 Task: Create a due date automation trigger when advanced on, on the wednesday after a card is due add checklist with an incomplete checklists at 11:00 AM.
Action: Mouse moved to (1021, 69)
Screenshot: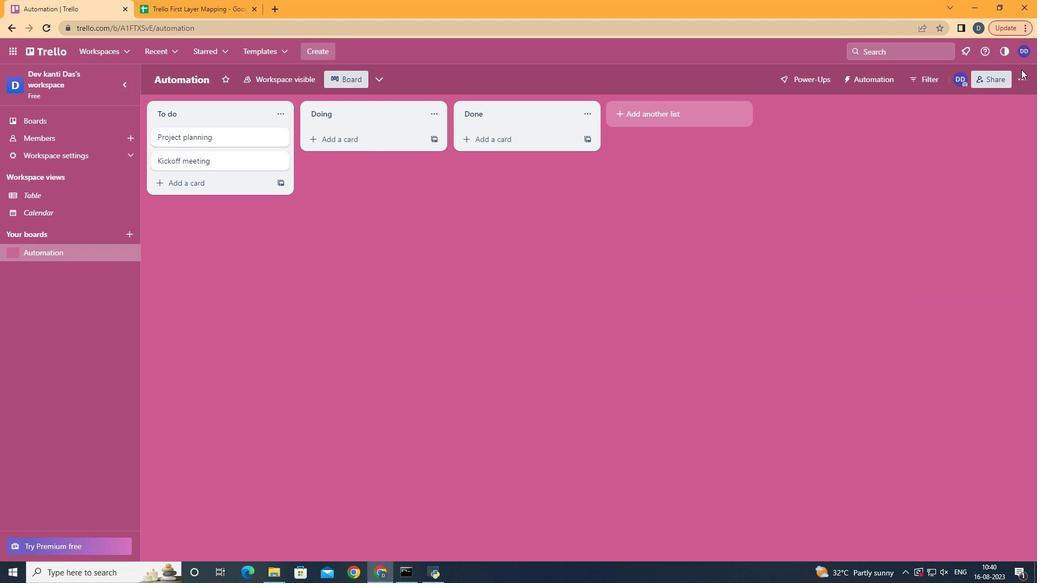 
Action: Mouse pressed left at (1021, 69)
Screenshot: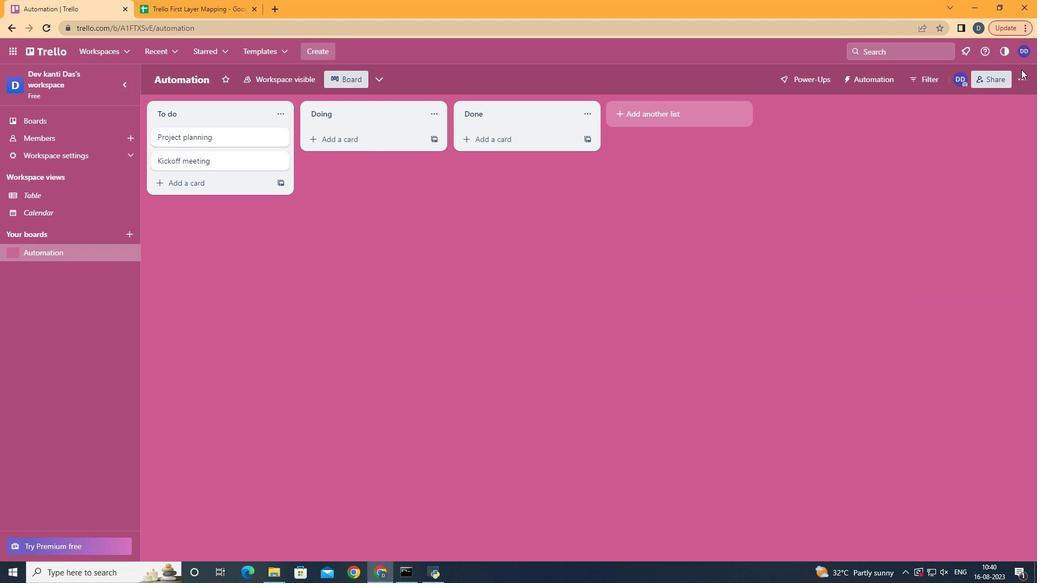 
Action: Mouse moved to (1023, 82)
Screenshot: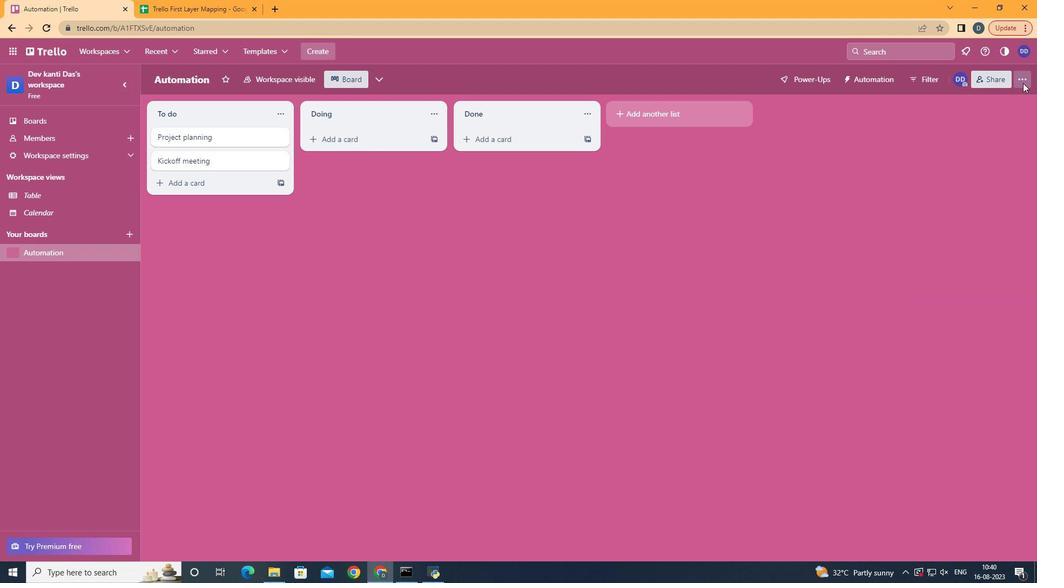 
Action: Mouse pressed left at (1023, 82)
Screenshot: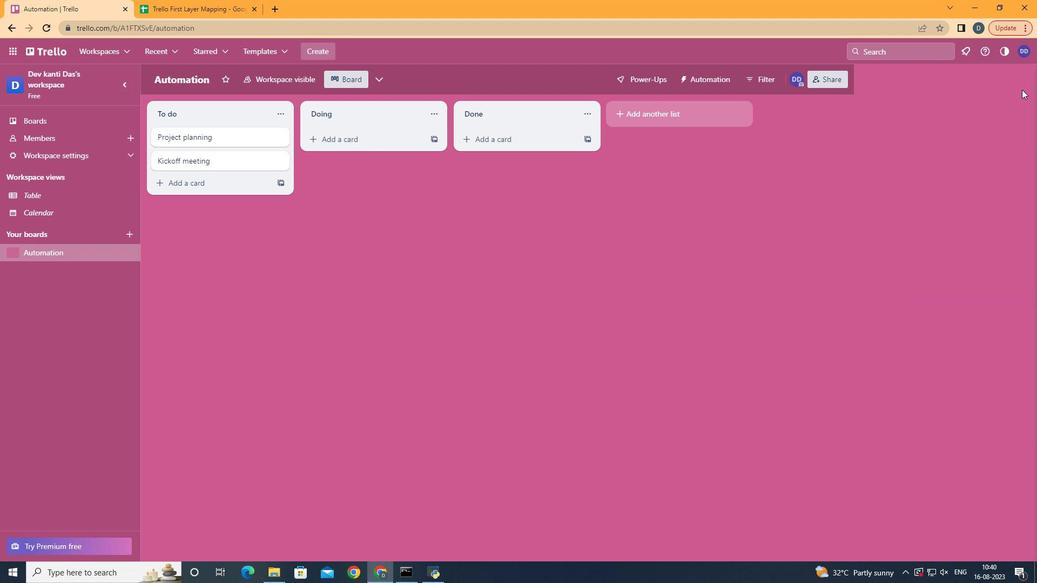 
Action: Mouse moved to (930, 241)
Screenshot: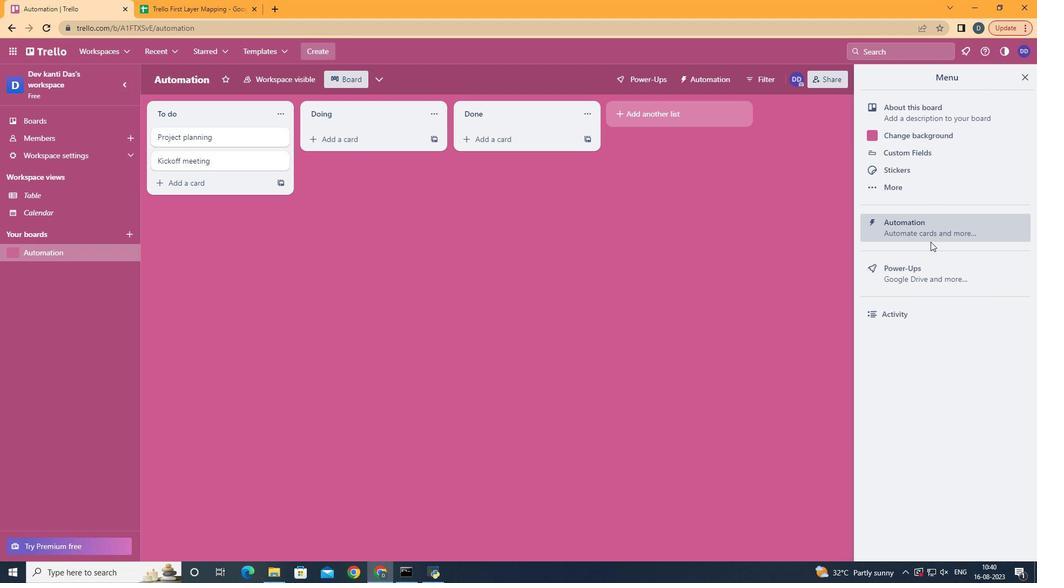 
Action: Mouse pressed left at (930, 241)
Screenshot: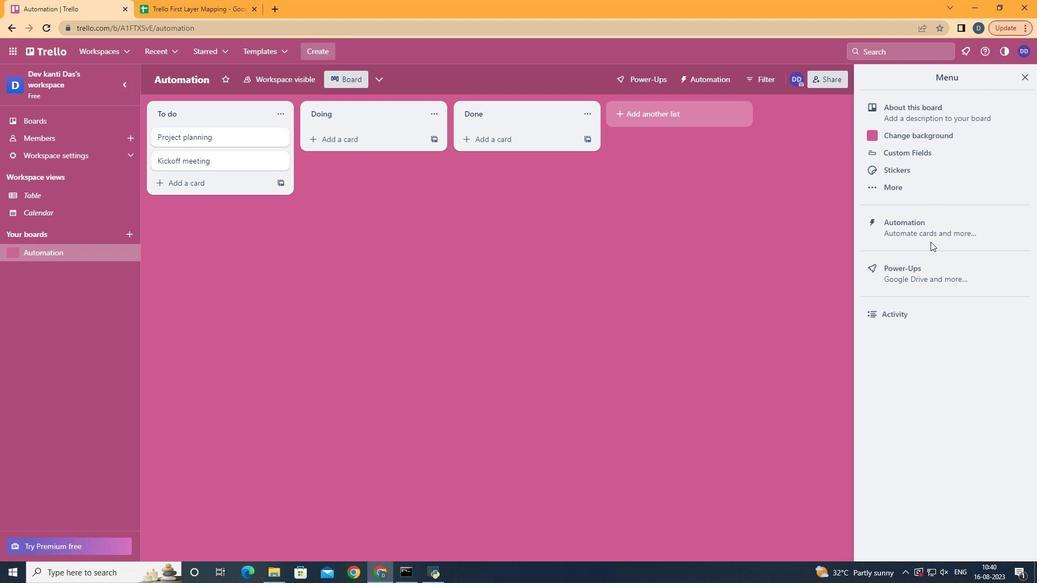 
Action: Mouse moved to (930, 235)
Screenshot: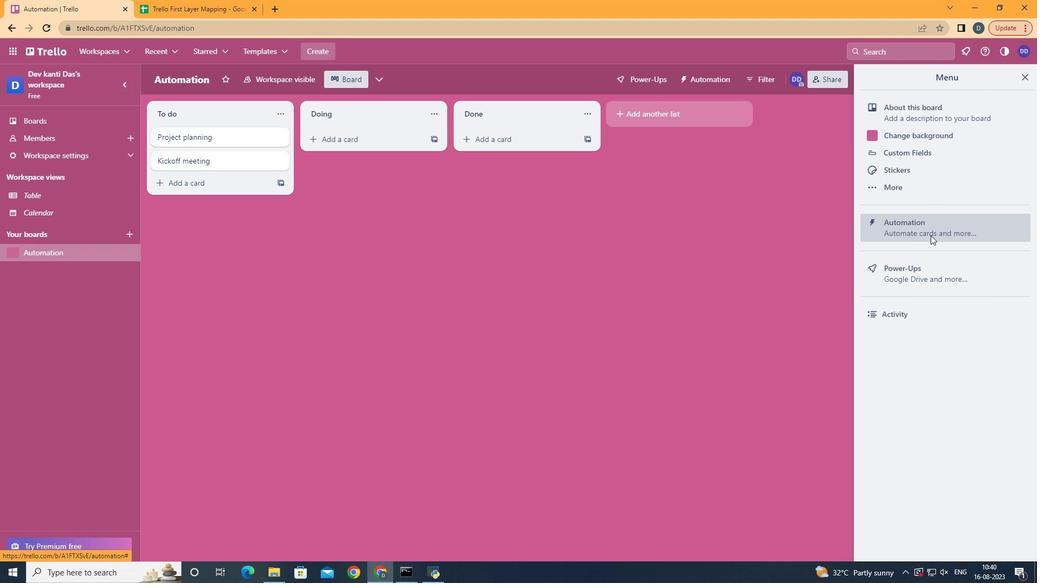 
Action: Mouse pressed left at (930, 235)
Screenshot: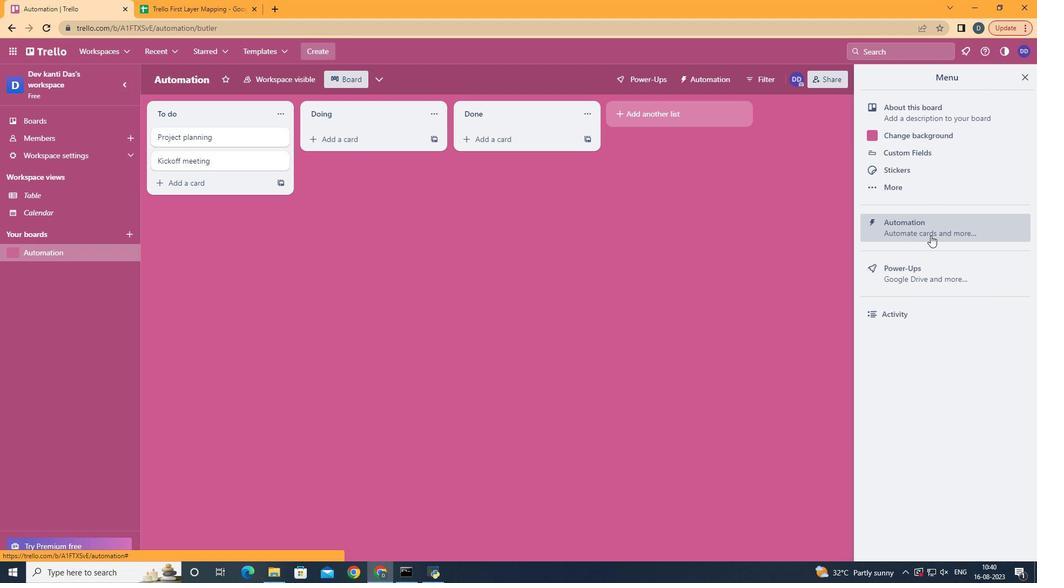 
Action: Mouse moved to (212, 220)
Screenshot: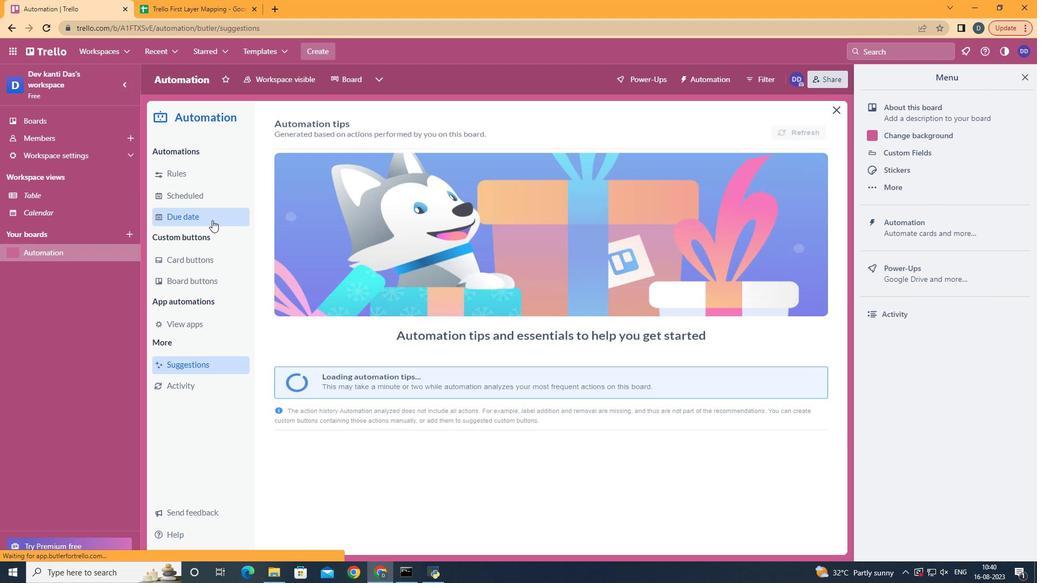 
Action: Mouse pressed left at (212, 220)
Screenshot: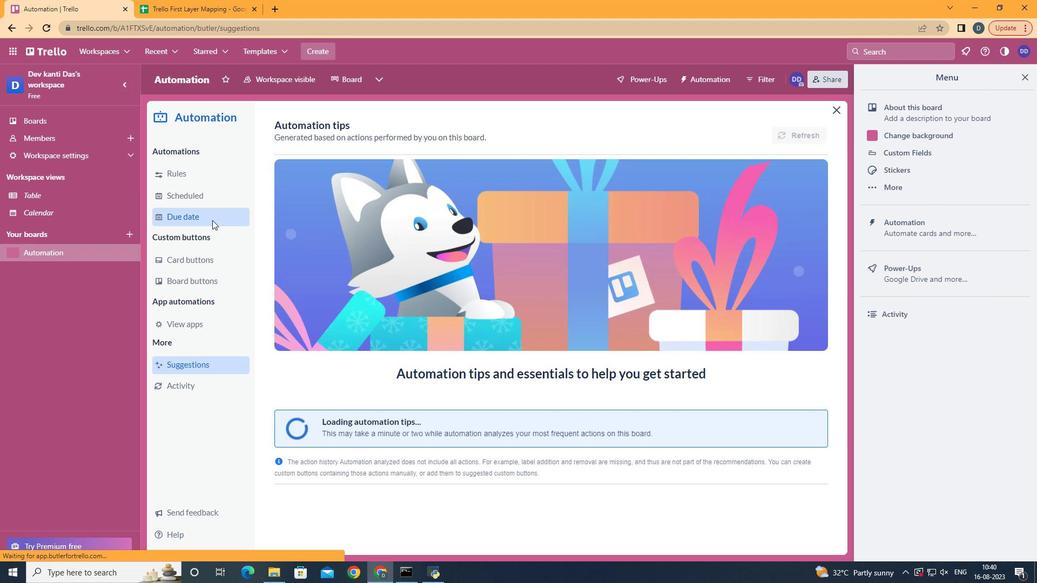 
Action: Mouse moved to (753, 126)
Screenshot: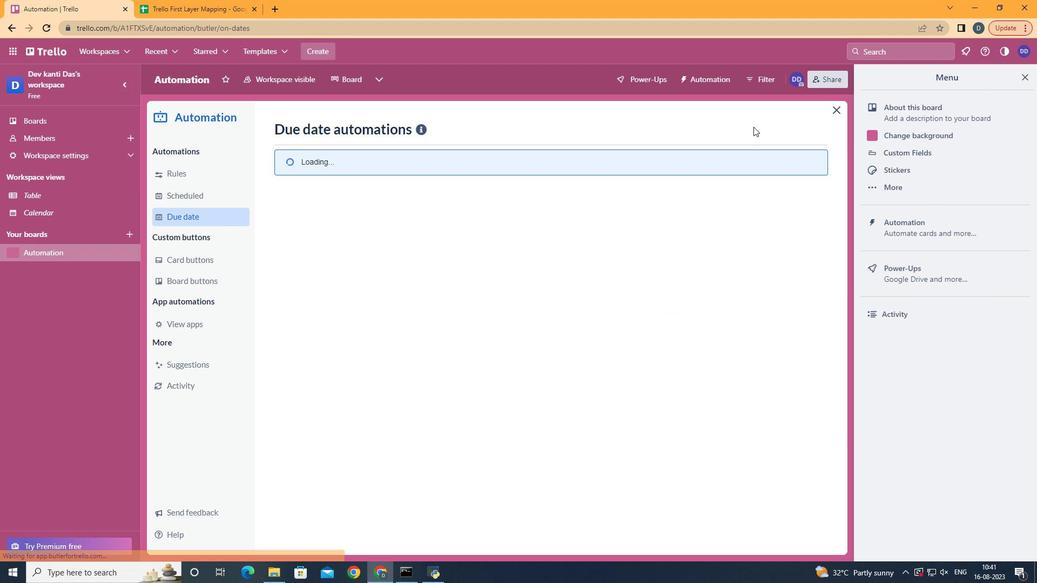 
Action: Mouse pressed left at (753, 126)
Screenshot: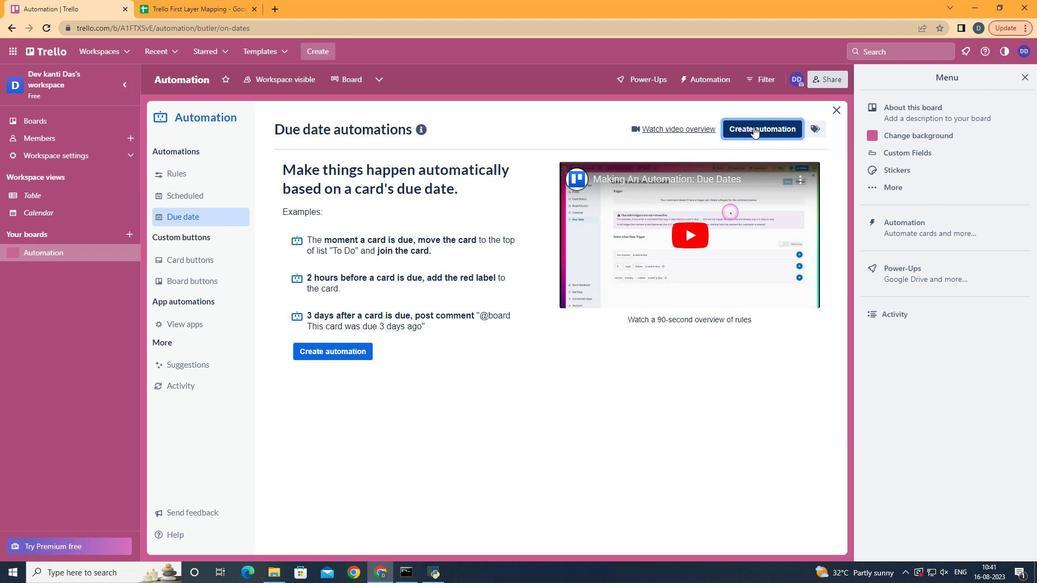 
Action: Mouse moved to (583, 224)
Screenshot: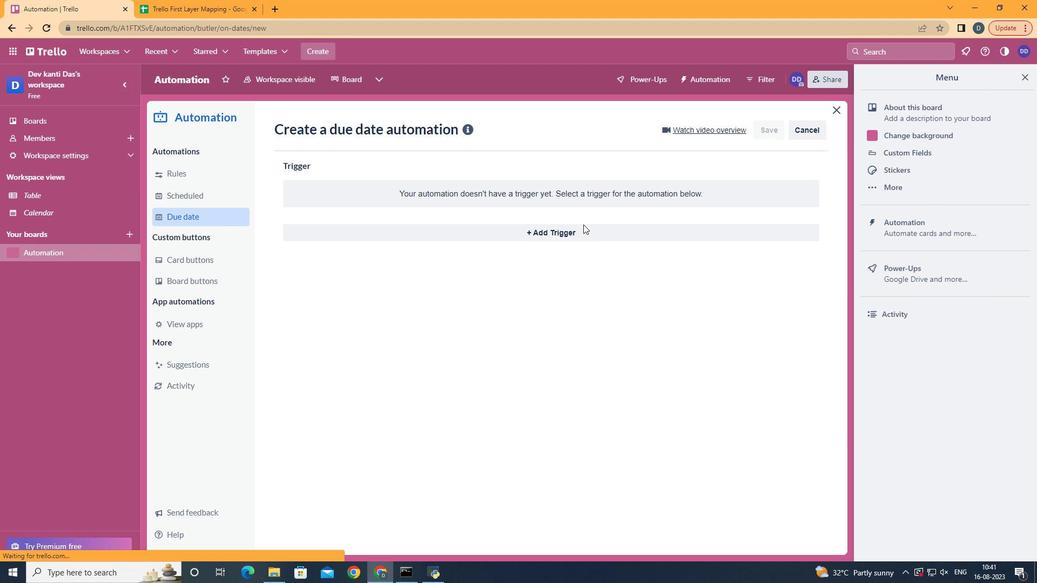 
Action: Mouse pressed left at (583, 224)
Screenshot: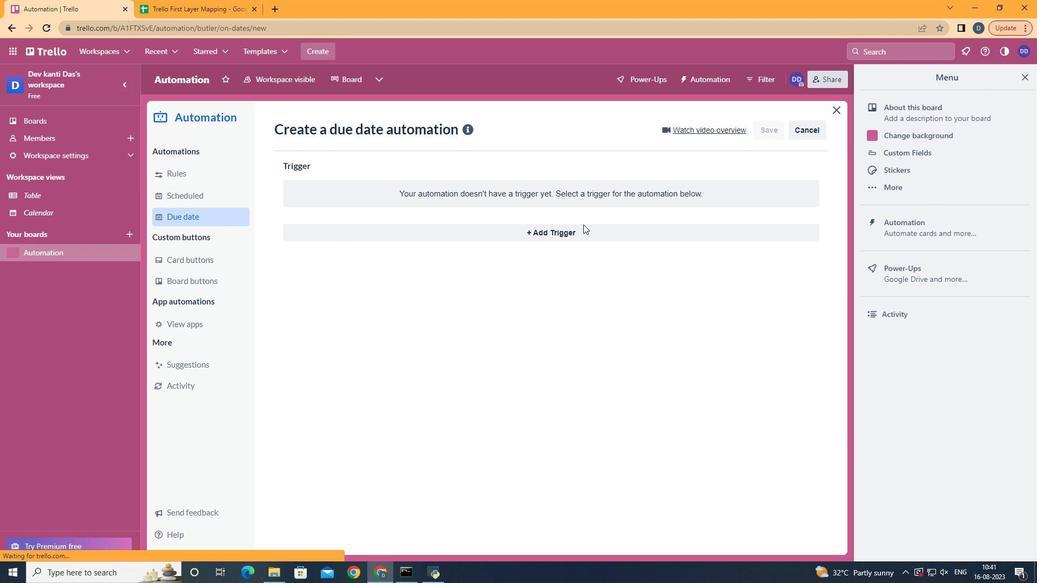 
Action: Mouse moved to (355, 325)
Screenshot: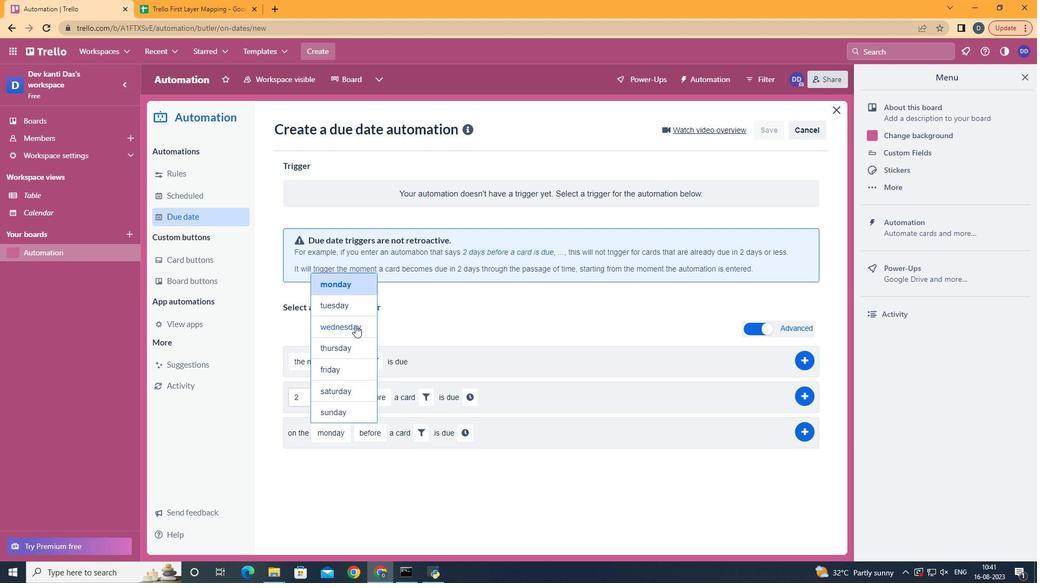 
Action: Mouse pressed left at (355, 325)
Screenshot: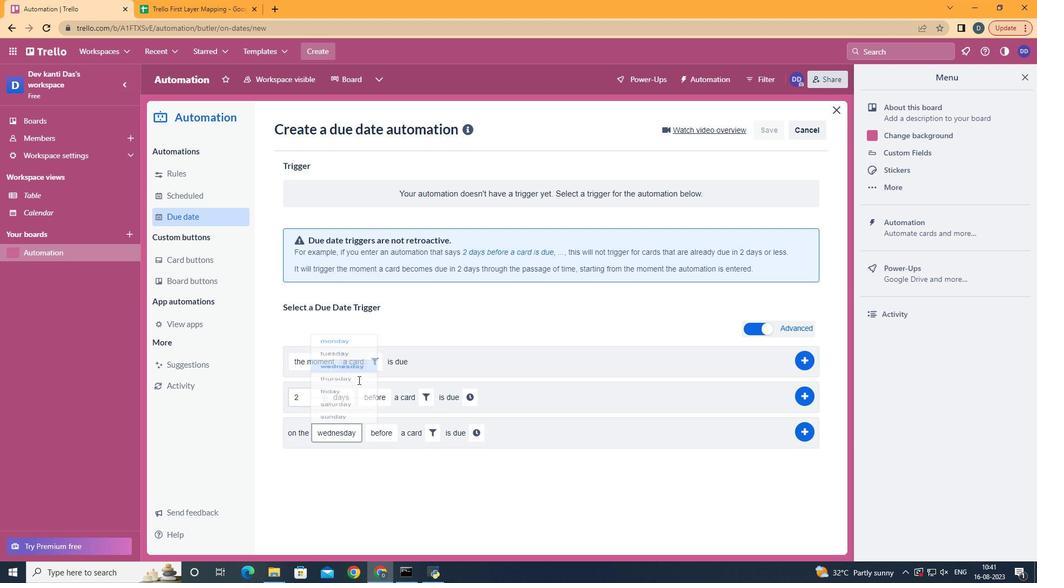 
Action: Mouse moved to (388, 471)
Screenshot: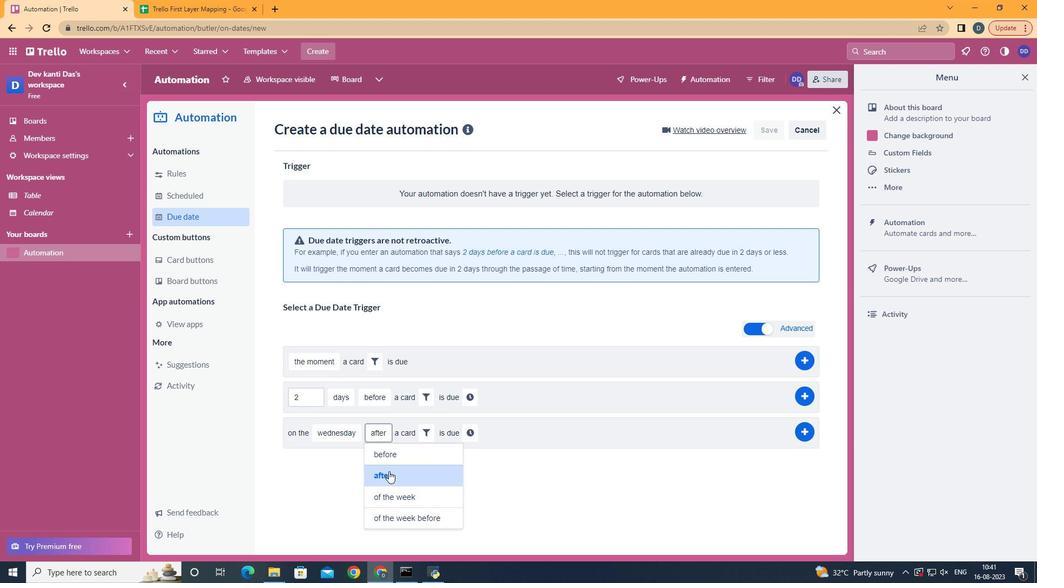 
Action: Mouse pressed left at (388, 471)
Screenshot: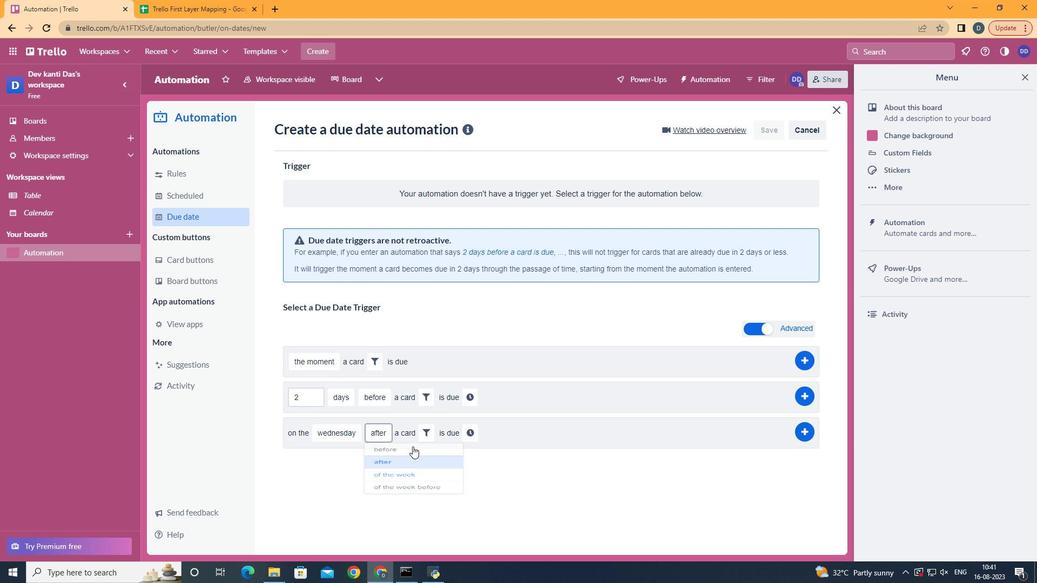 
Action: Mouse moved to (428, 432)
Screenshot: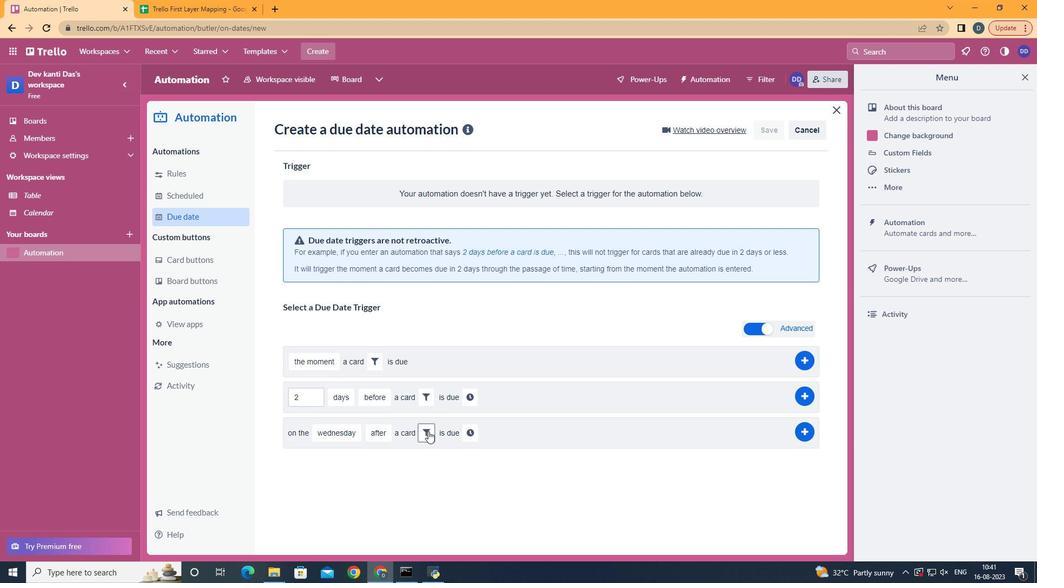 
Action: Mouse pressed left at (428, 432)
Screenshot: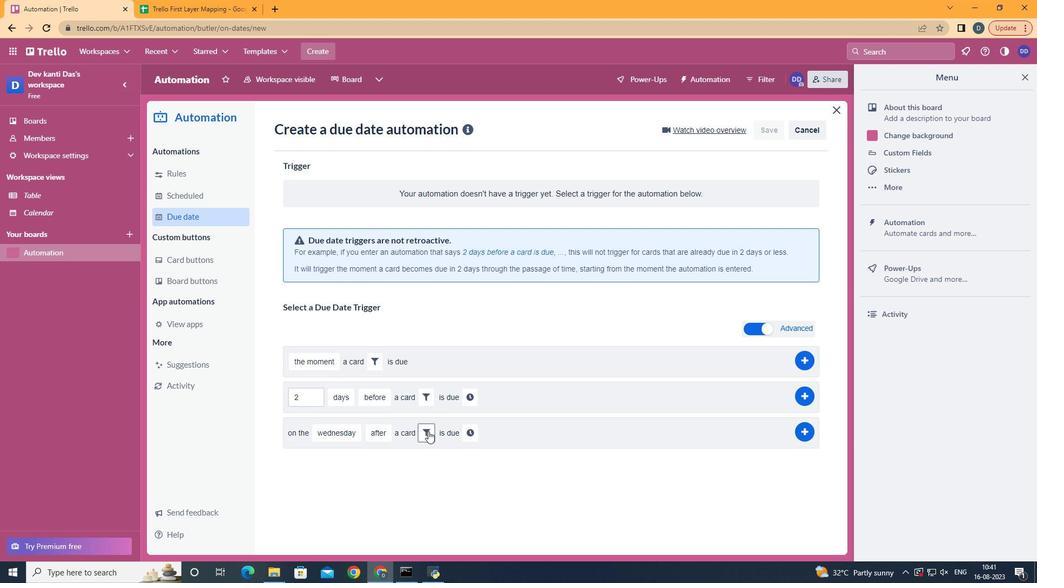 
Action: Mouse moved to (482, 467)
Screenshot: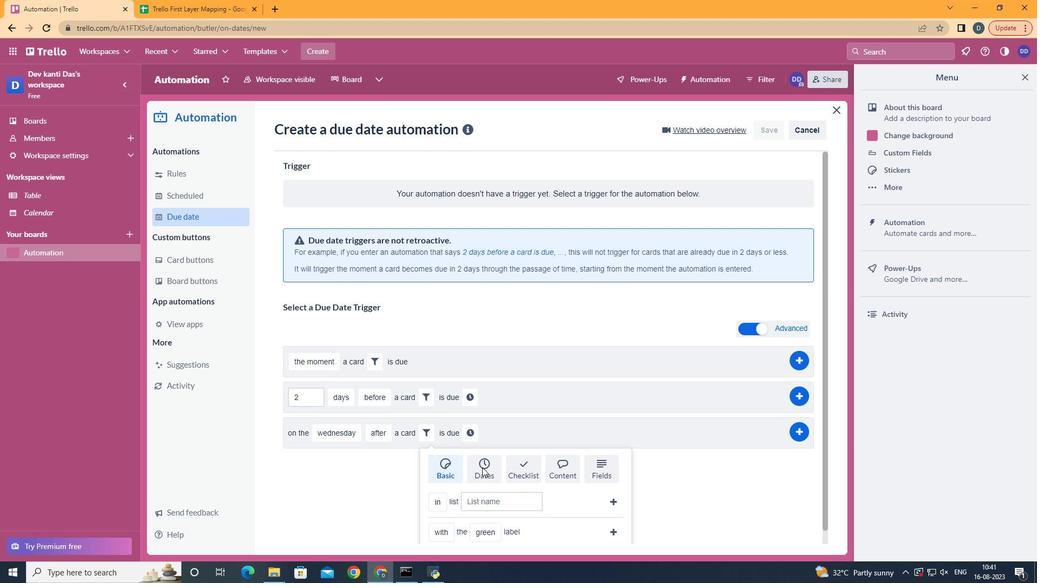 
Action: Mouse pressed left at (482, 467)
Screenshot: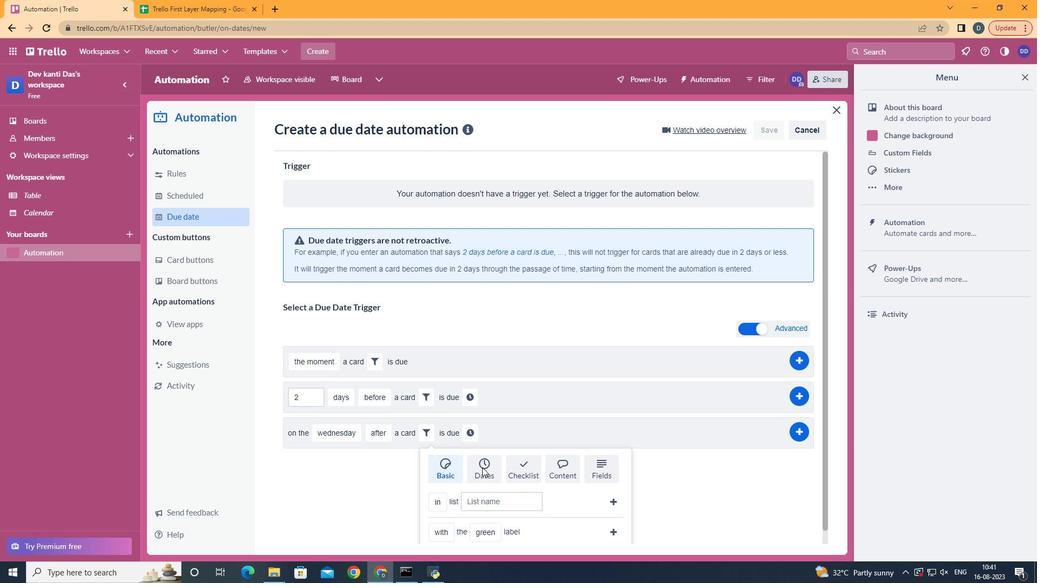 
Action: Mouse moved to (523, 464)
Screenshot: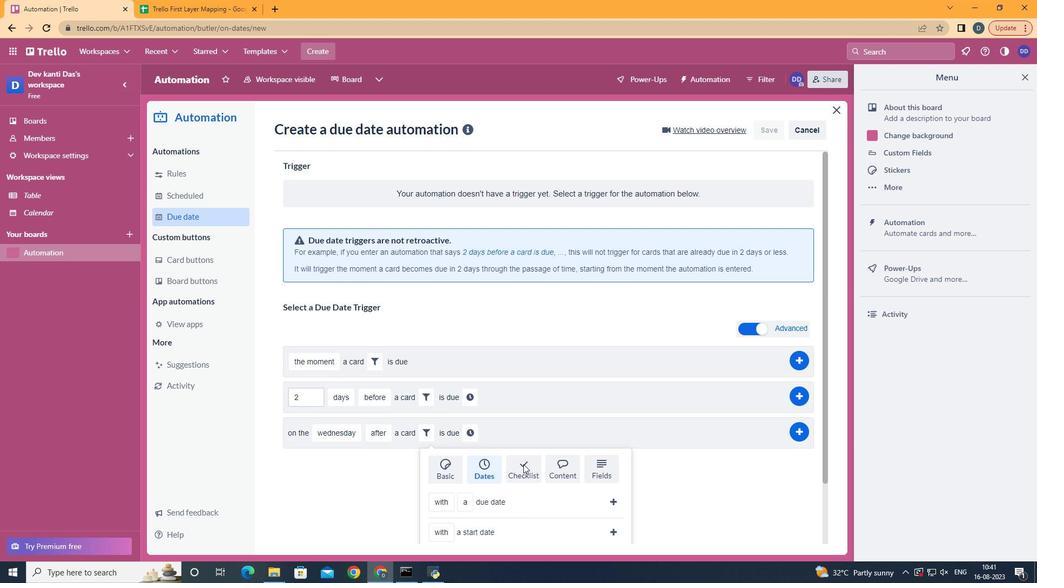 
Action: Mouse pressed left at (523, 464)
Screenshot: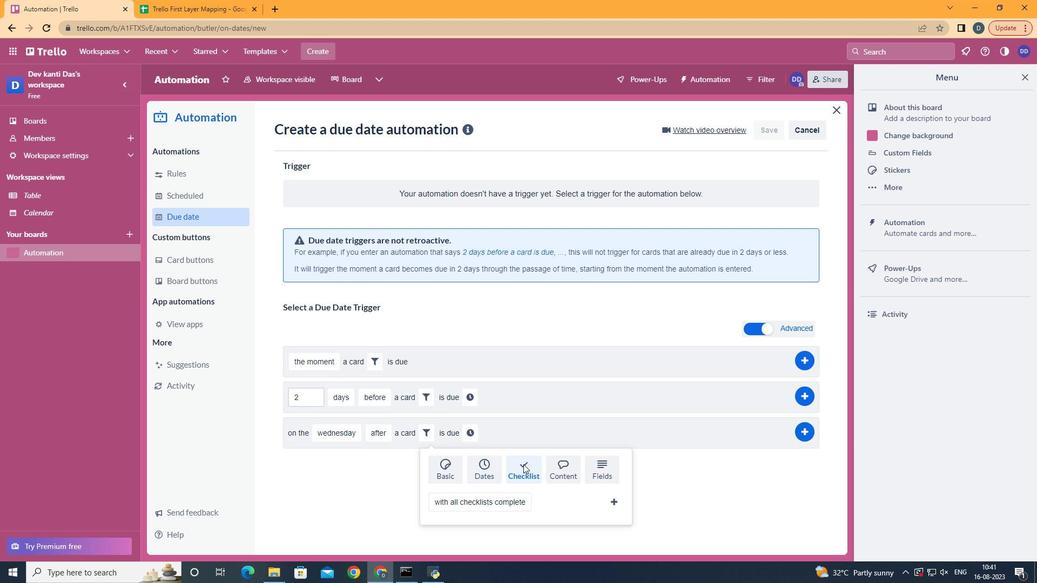 
Action: Mouse moved to (485, 414)
Screenshot: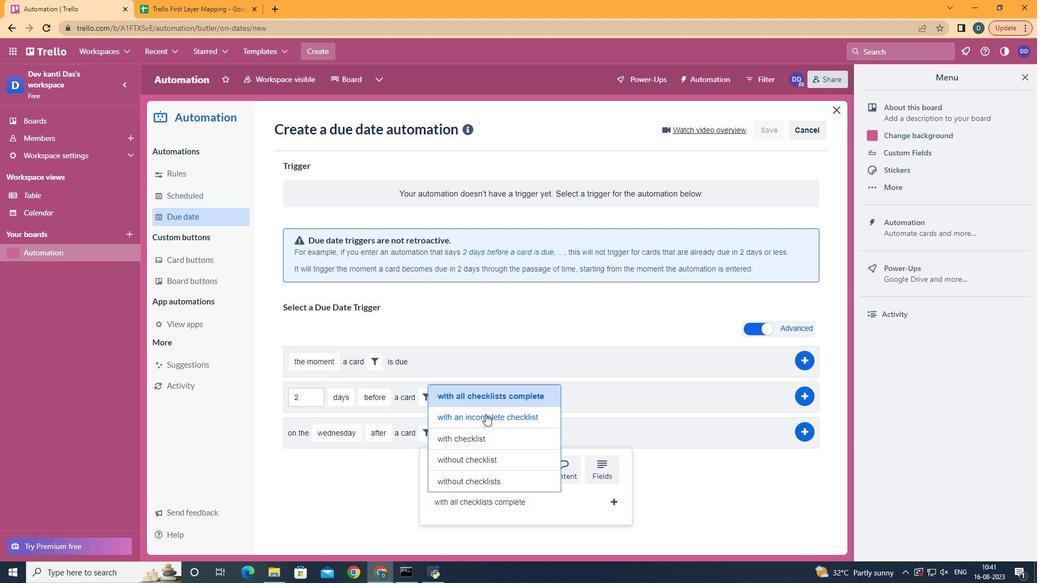 
Action: Mouse pressed left at (485, 414)
Screenshot: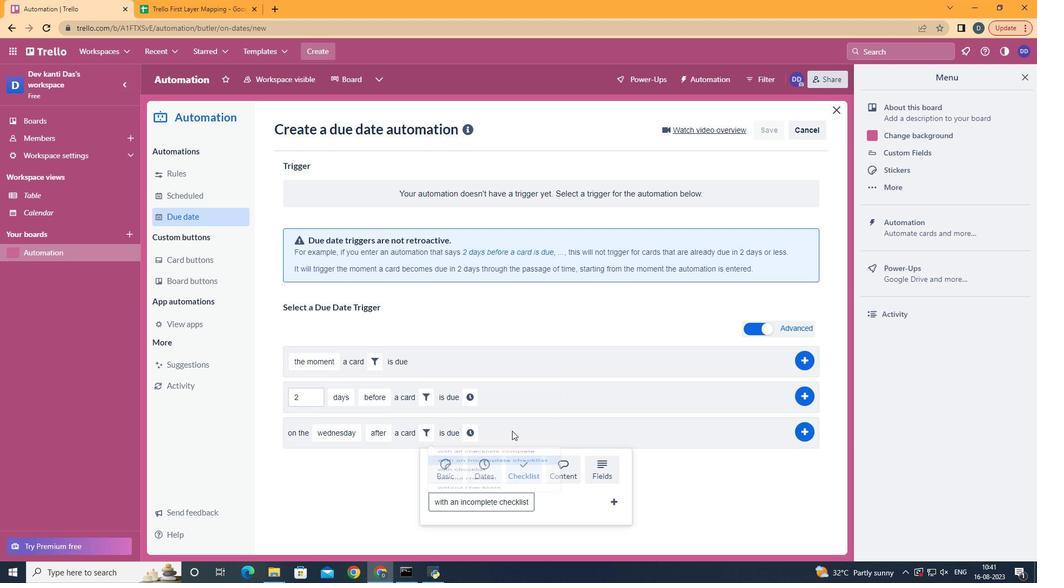
Action: Mouse moved to (609, 504)
Screenshot: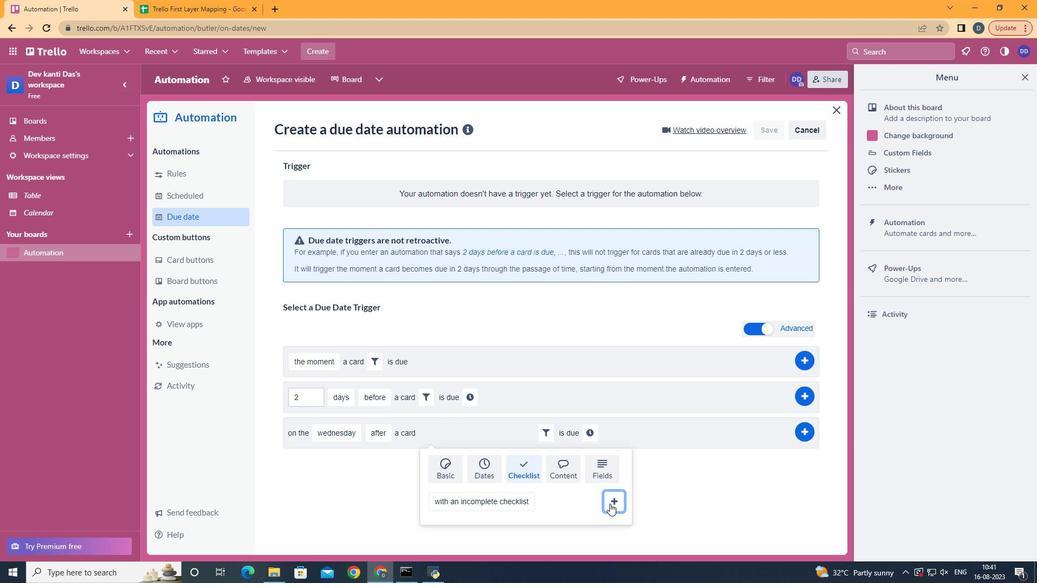 
Action: Mouse pressed left at (609, 504)
Screenshot: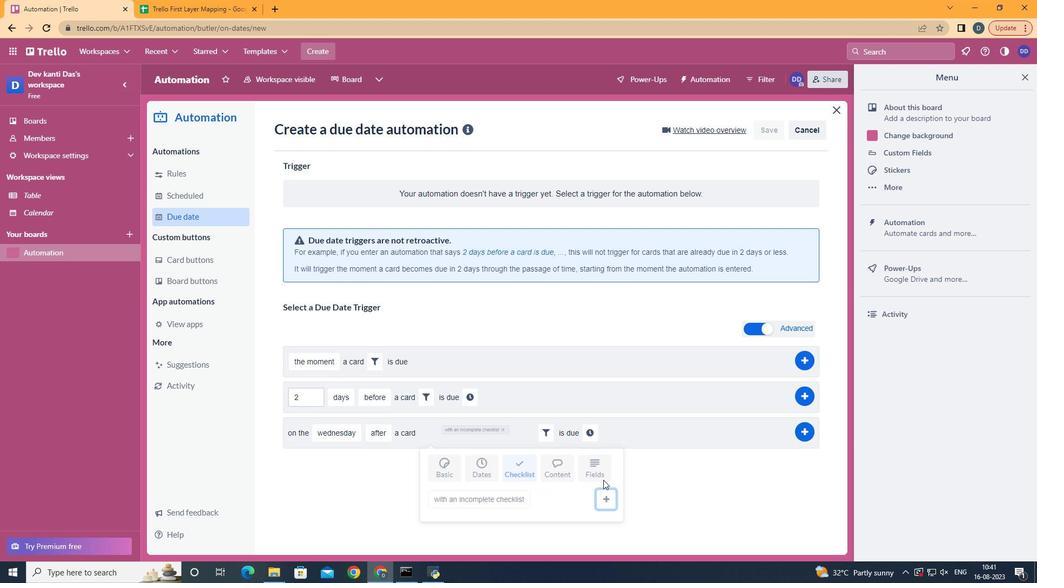 
Action: Mouse moved to (585, 432)
Screenshot: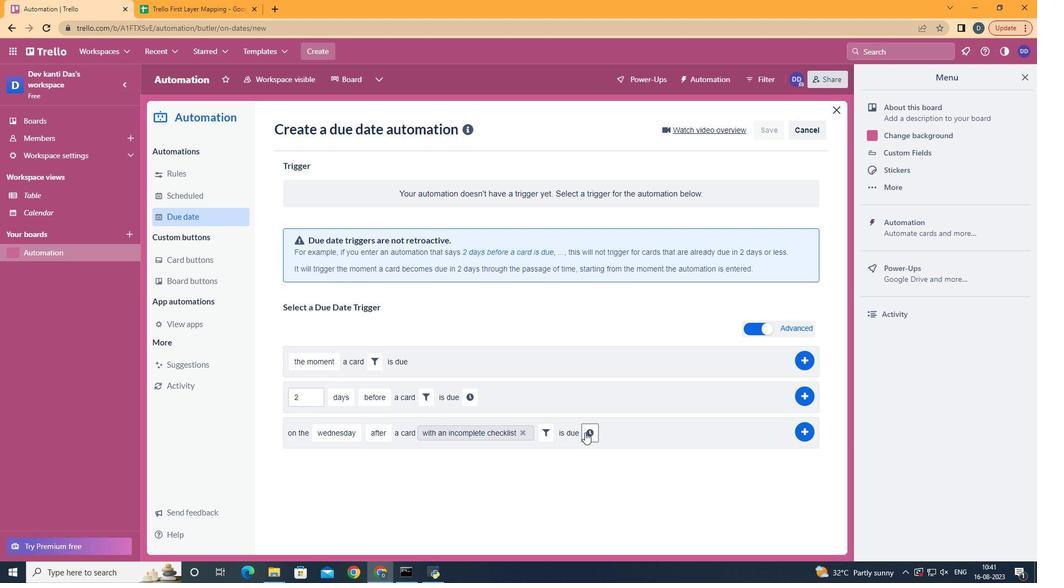 
Action: Mouse pressed left at (585, 432)
Screenshot: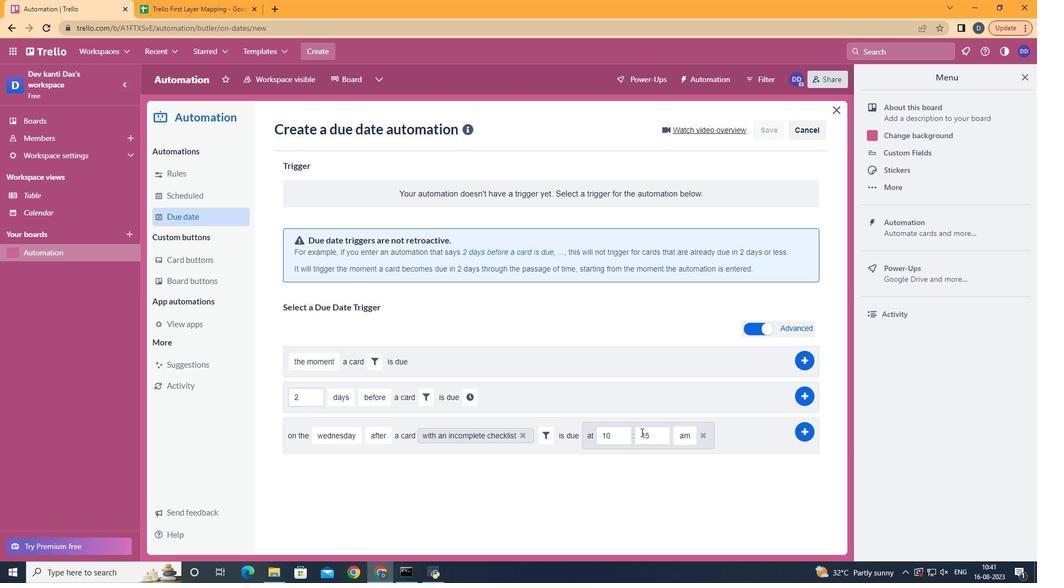 
Action: Mouse moved to (620, 432)
Screenshot: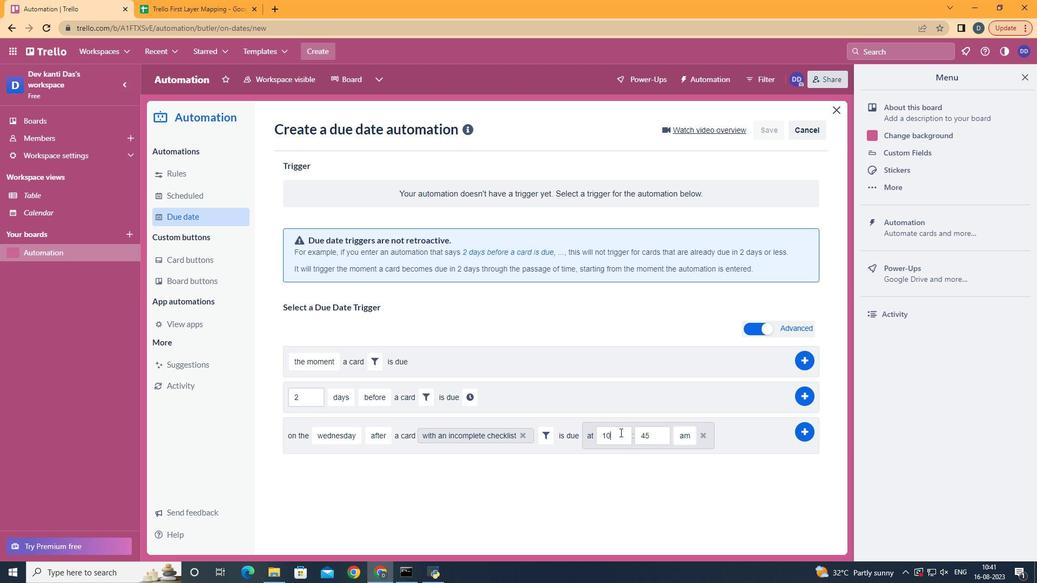
Action: Mouse pressed left at (620, 432)
Screenshot: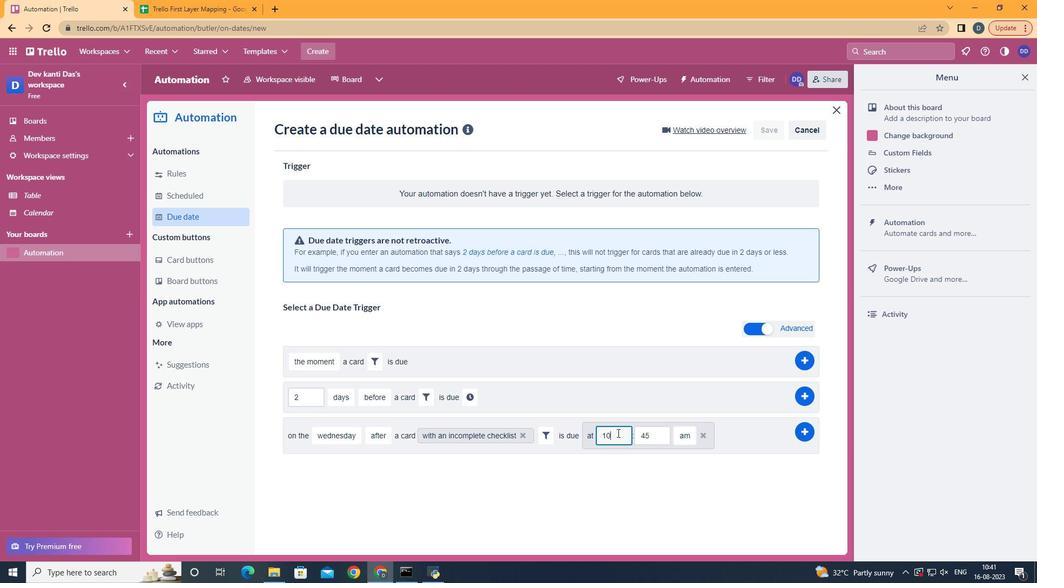 
Action: Mouse moved to (617, 433)
Screenshot: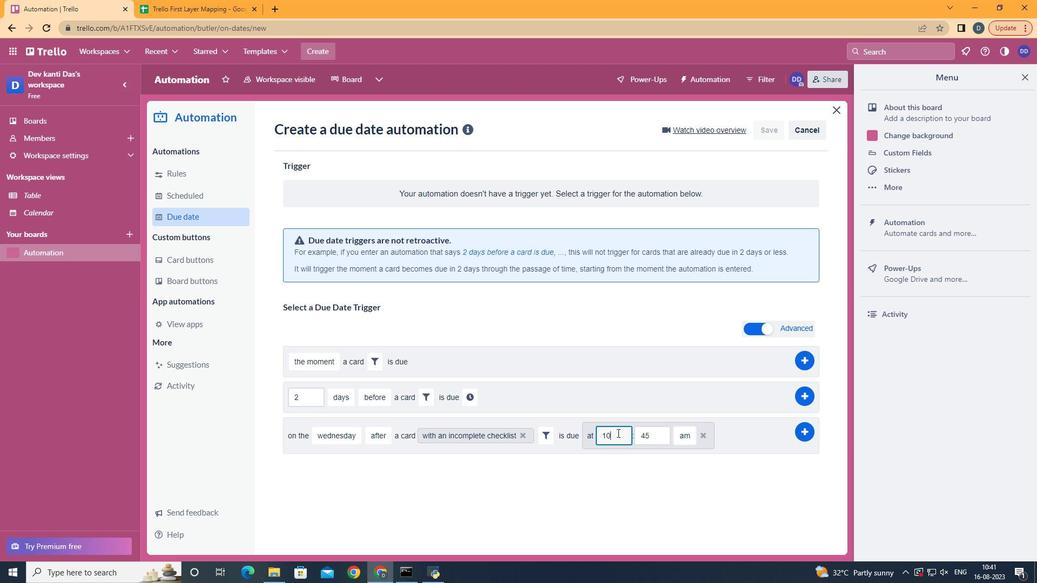 
Action: Key pressed <Key.backspace>1
Screenshot: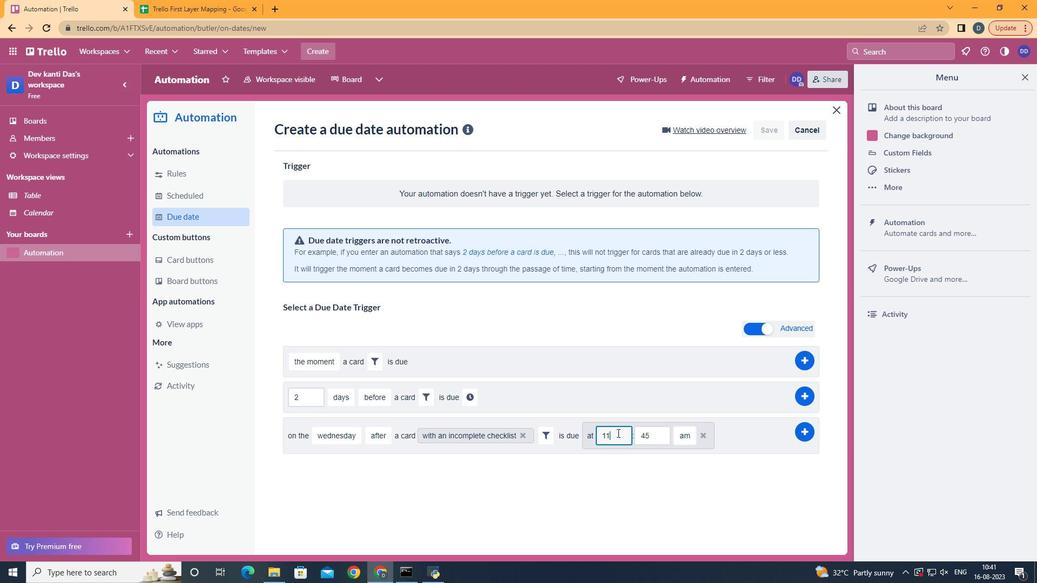 
Action: Mouse moved to (666, 434)
Screenshot: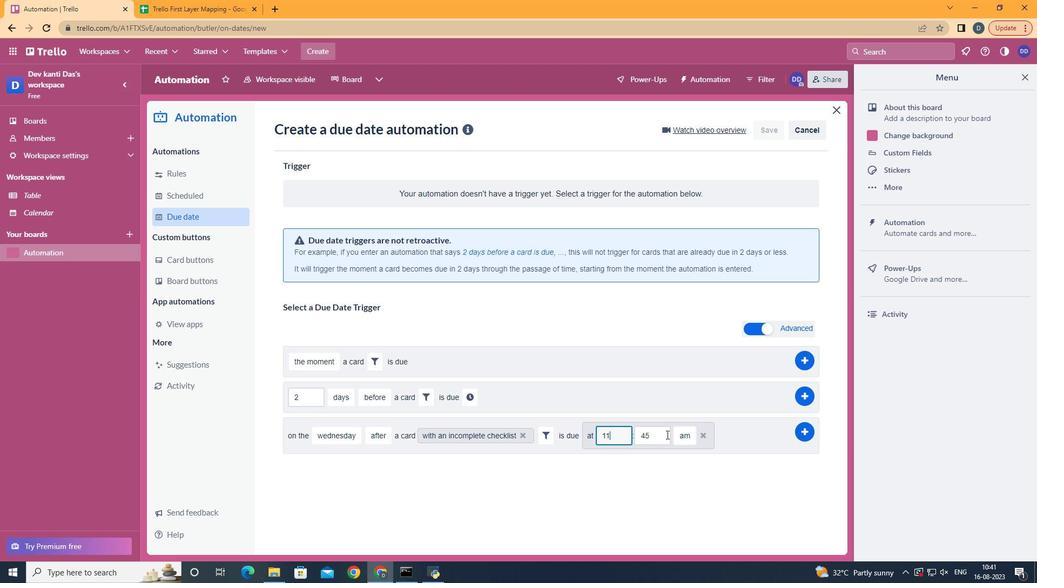 
Action: Mouse pressed left at (666, 434)
Screenshot: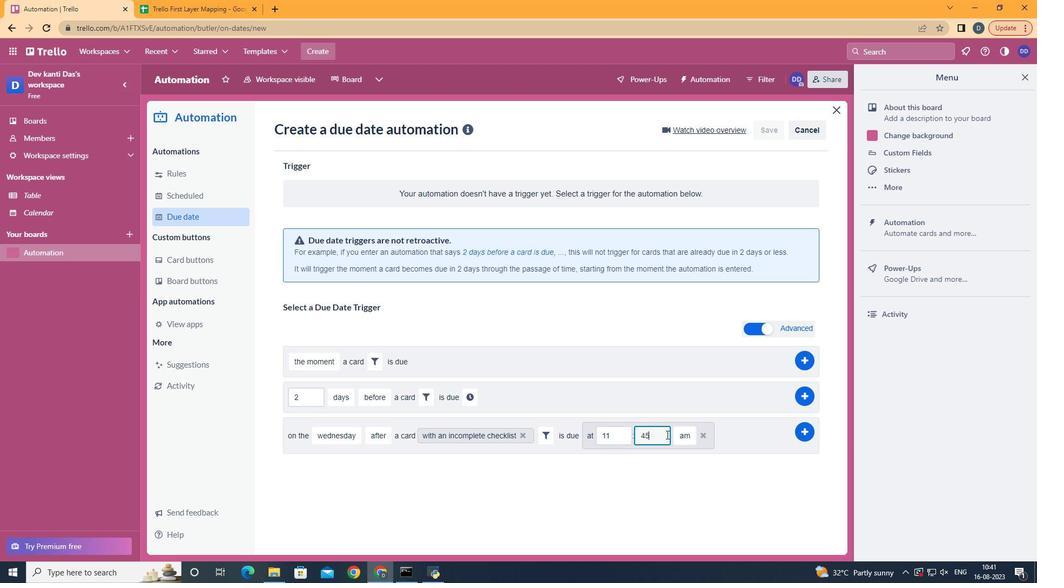 
Action: Key pressed <Key.backspace><Key.backspace>00
Screenshot: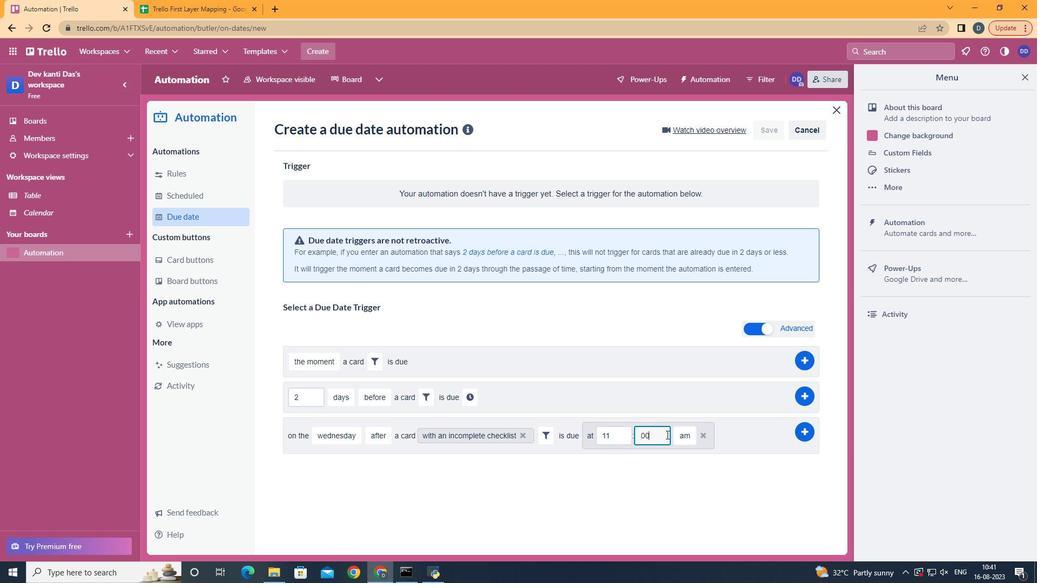 
Action: Mouse moved to (804, 431)
Screenshot: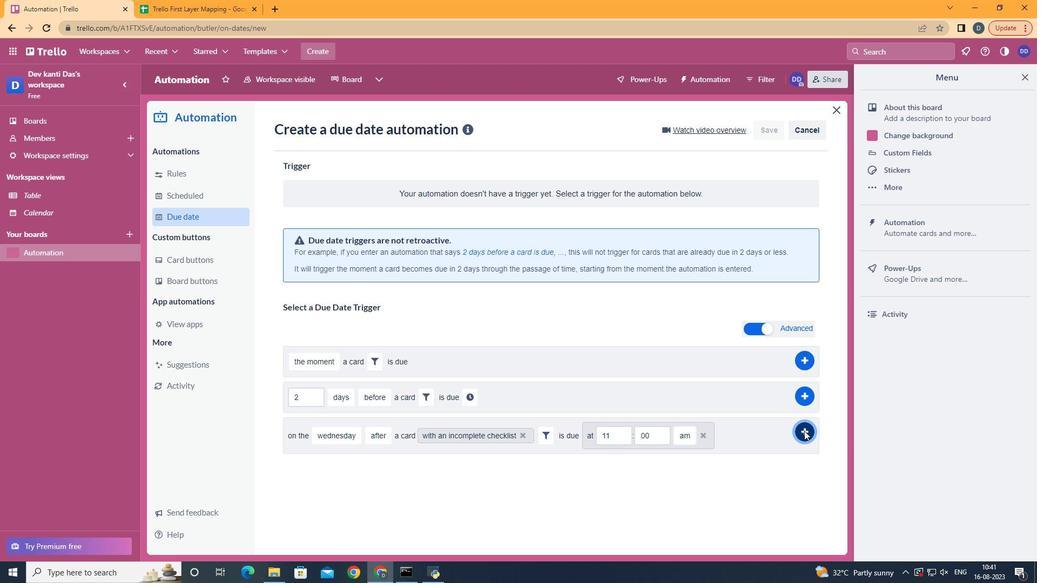 
Action: Mouse pressed left at (804, 431)
Screenshot: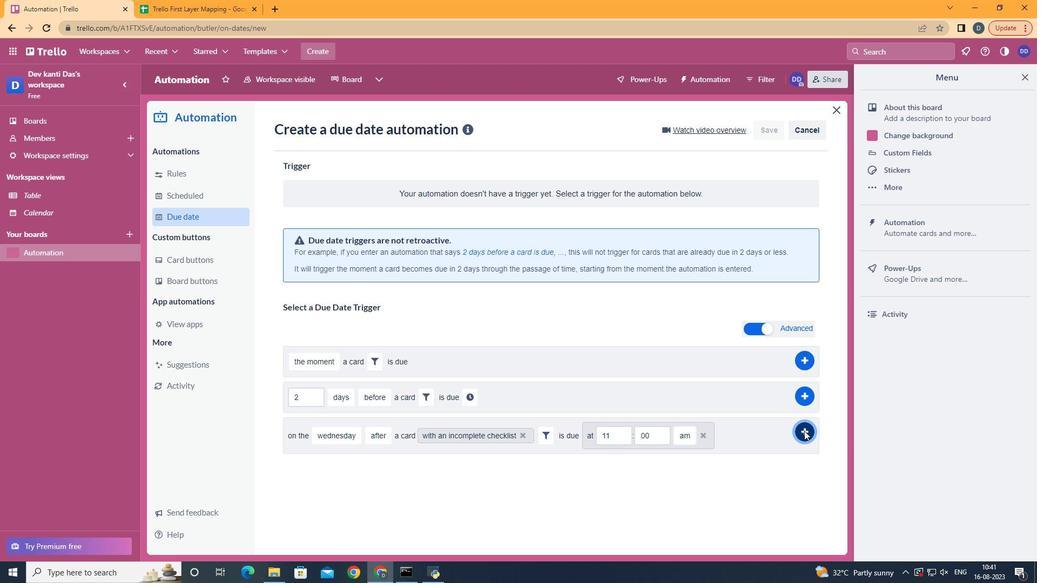 
Action: Mouse moved to (804, 431)
Screenshot: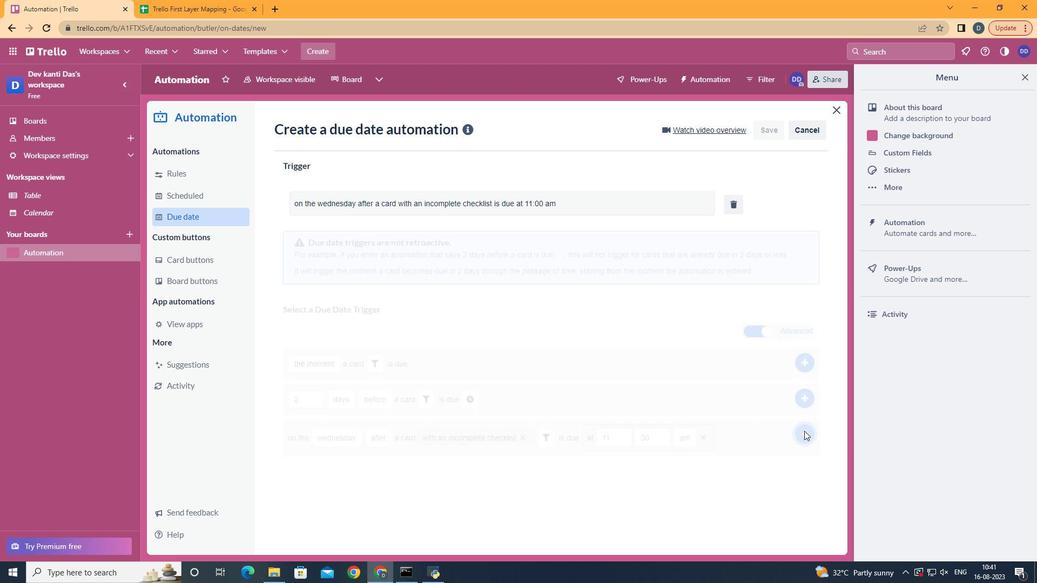 
